 Task: Use the formula "GOOGLETRANSLATE" in spreadsheet "Project portfolio".
Action: Mouse moved to (895, 144)
Screenshot: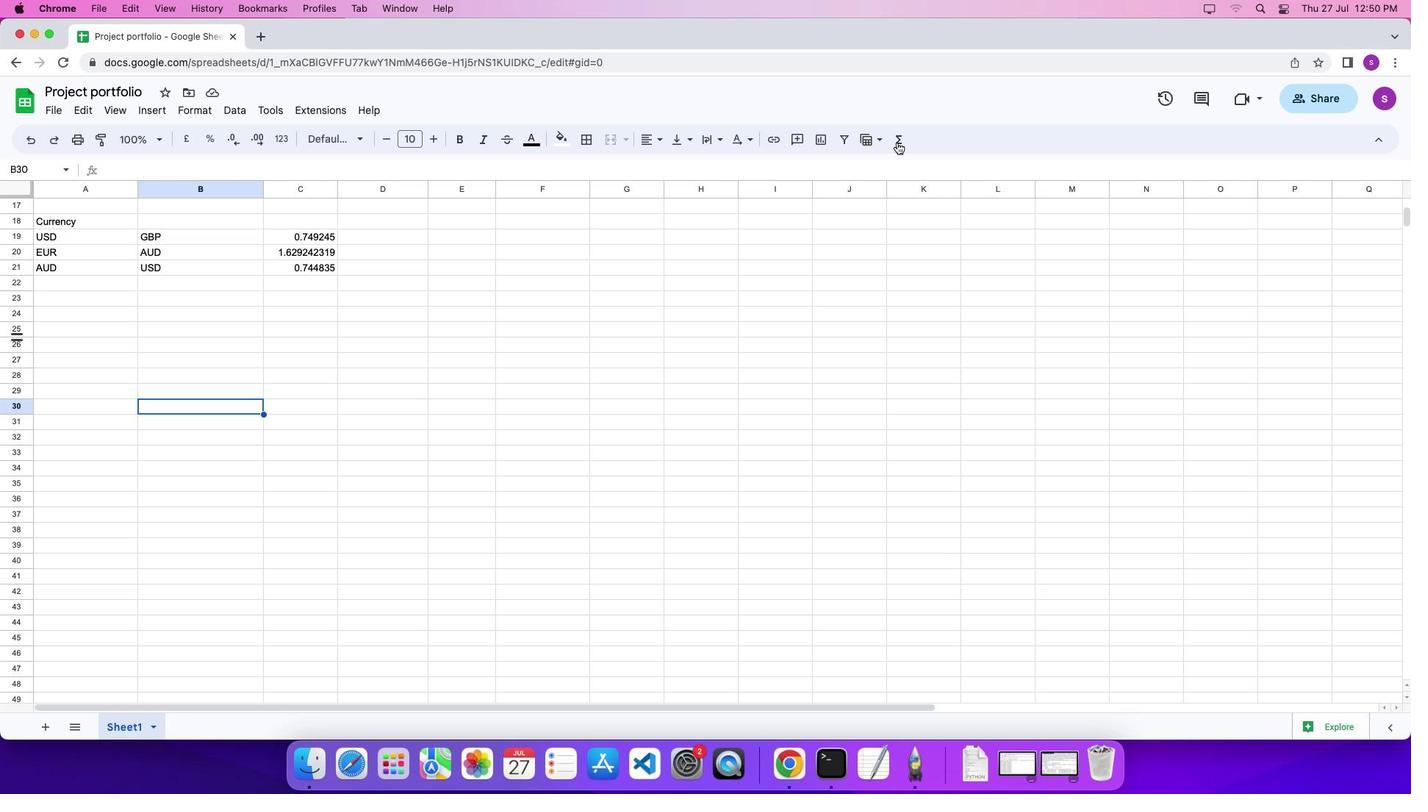 
Action: Mouse pressed left at (895, 144)
Screenshot: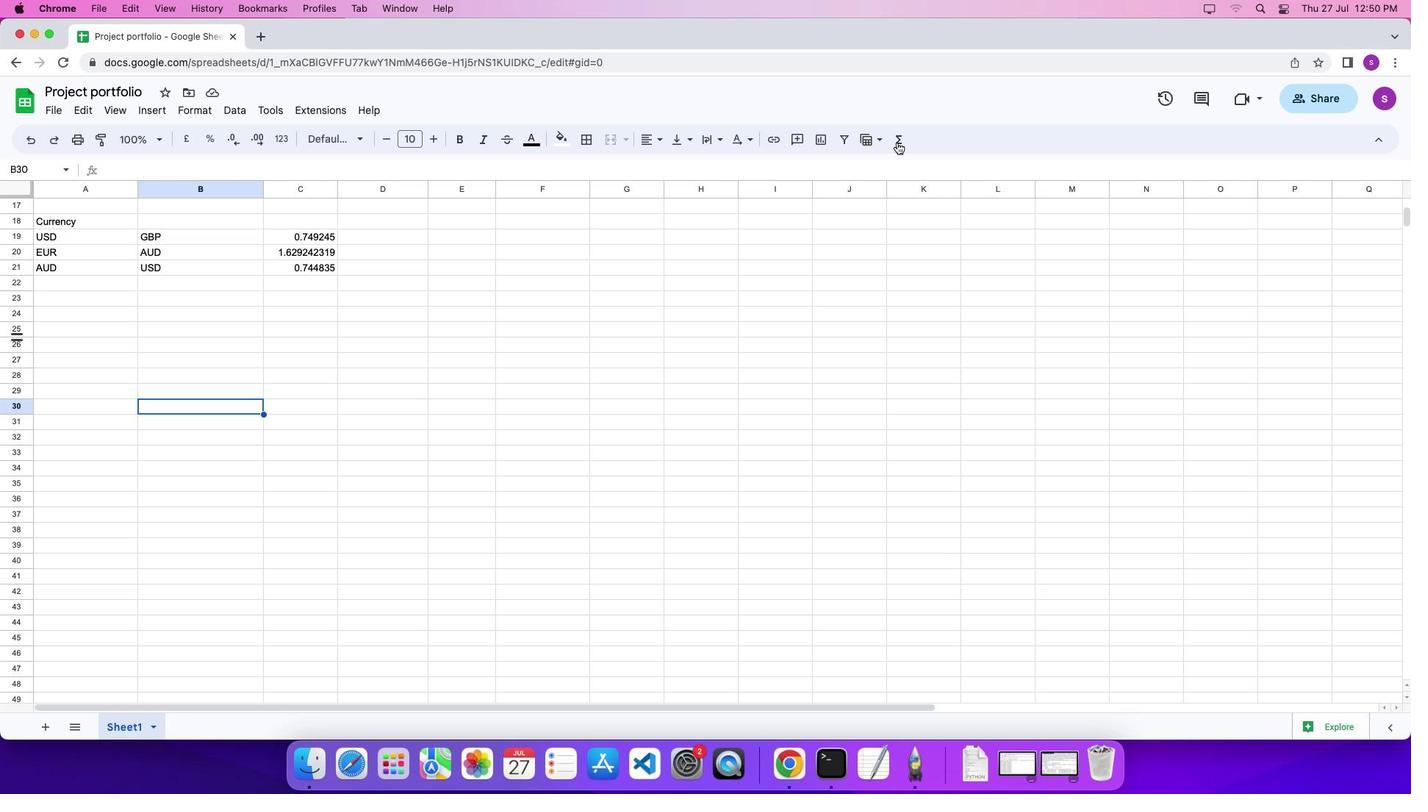 
Action: Mouse moved to (899, 143)
Screenshot: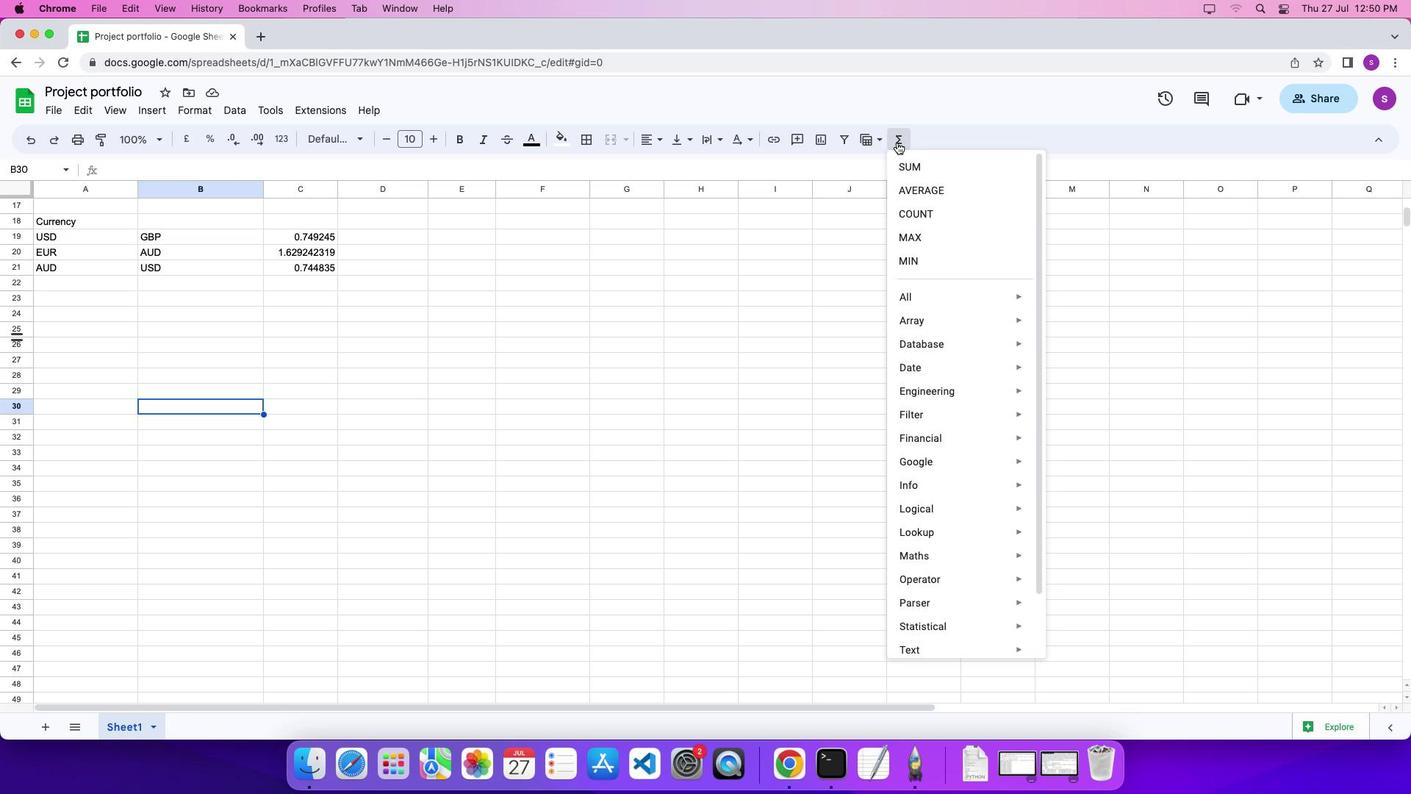 
Action: Mouse pressed left at (899, 143)
Screenshot: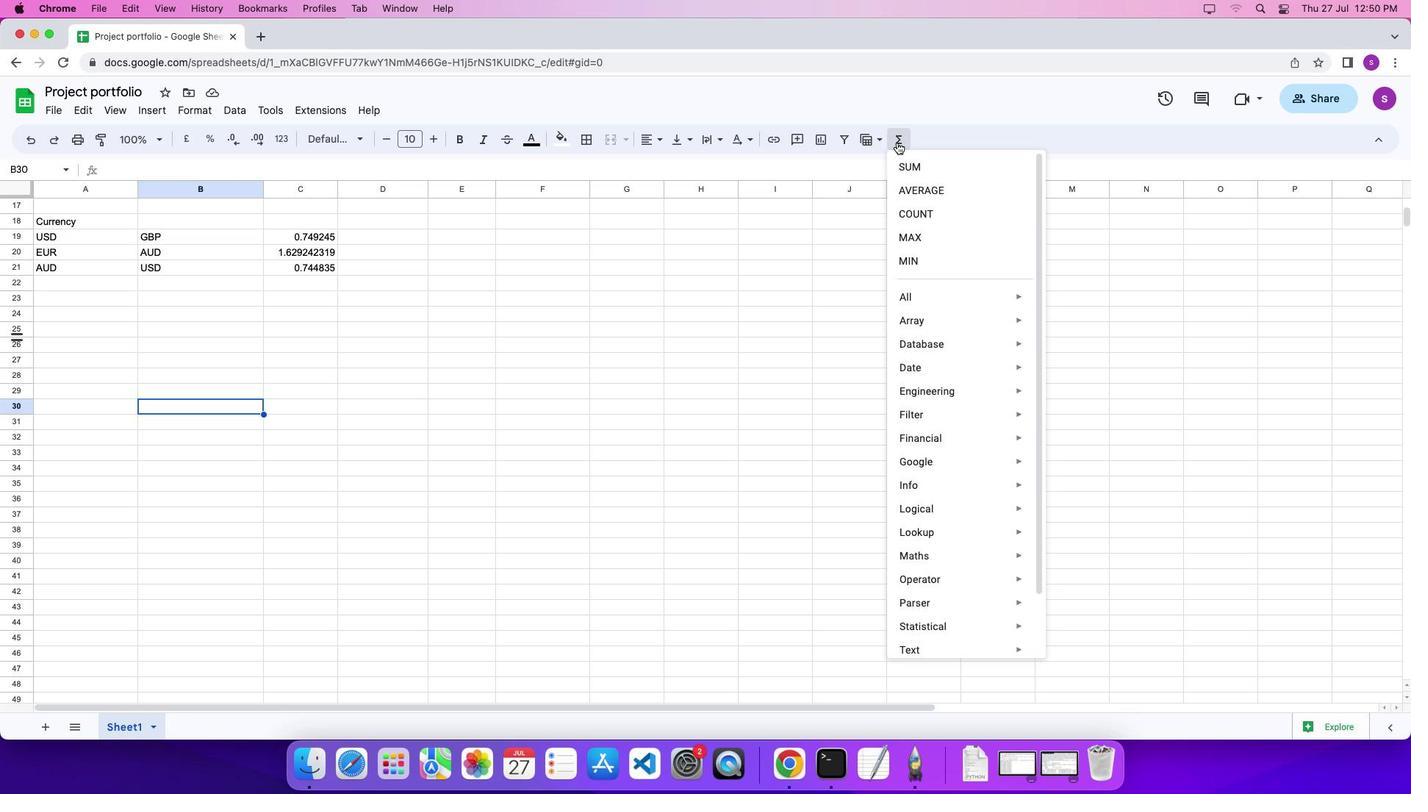 
Action: Mouse moved to (1167, 640)
Screenshot: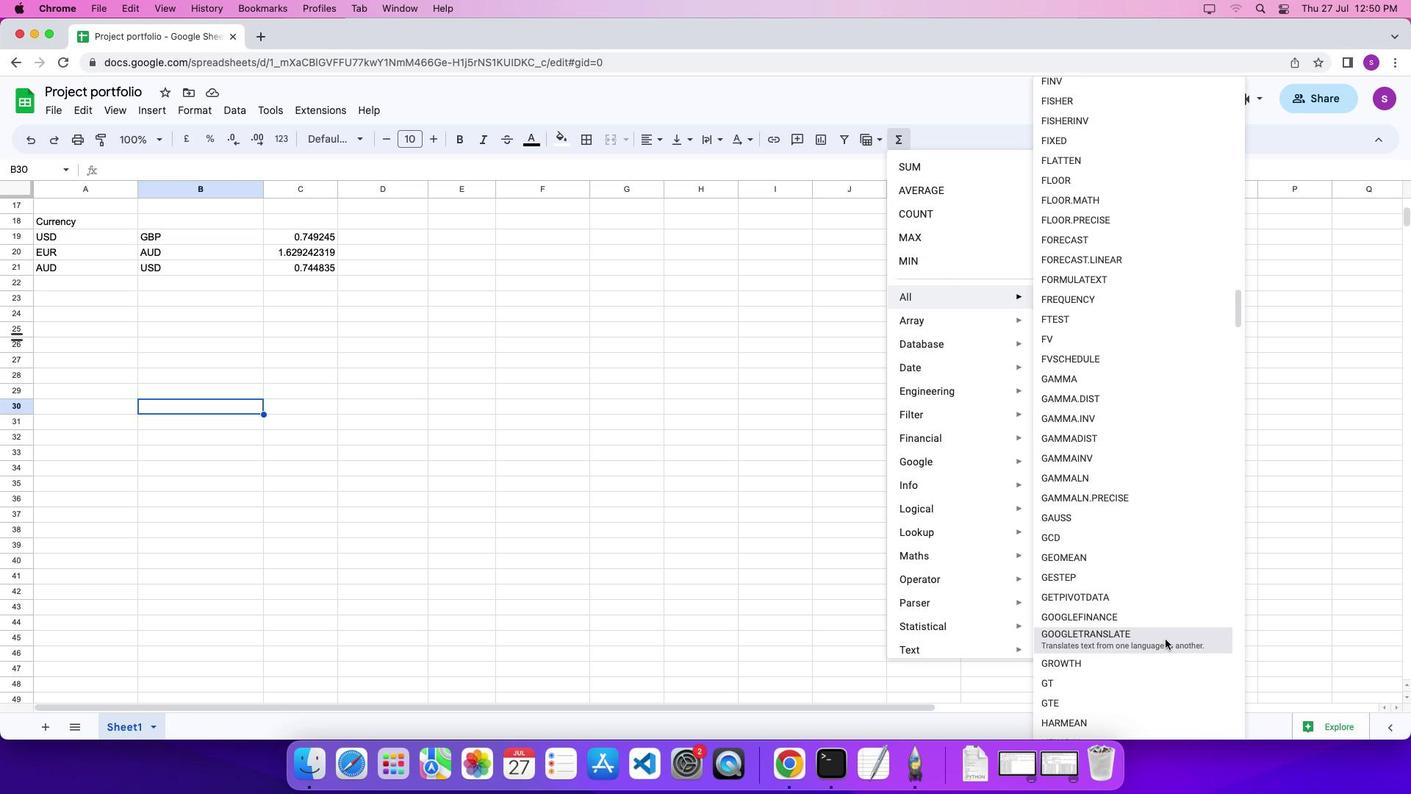
Action: Mouse pressed left at (1167, 640)
Screenshot: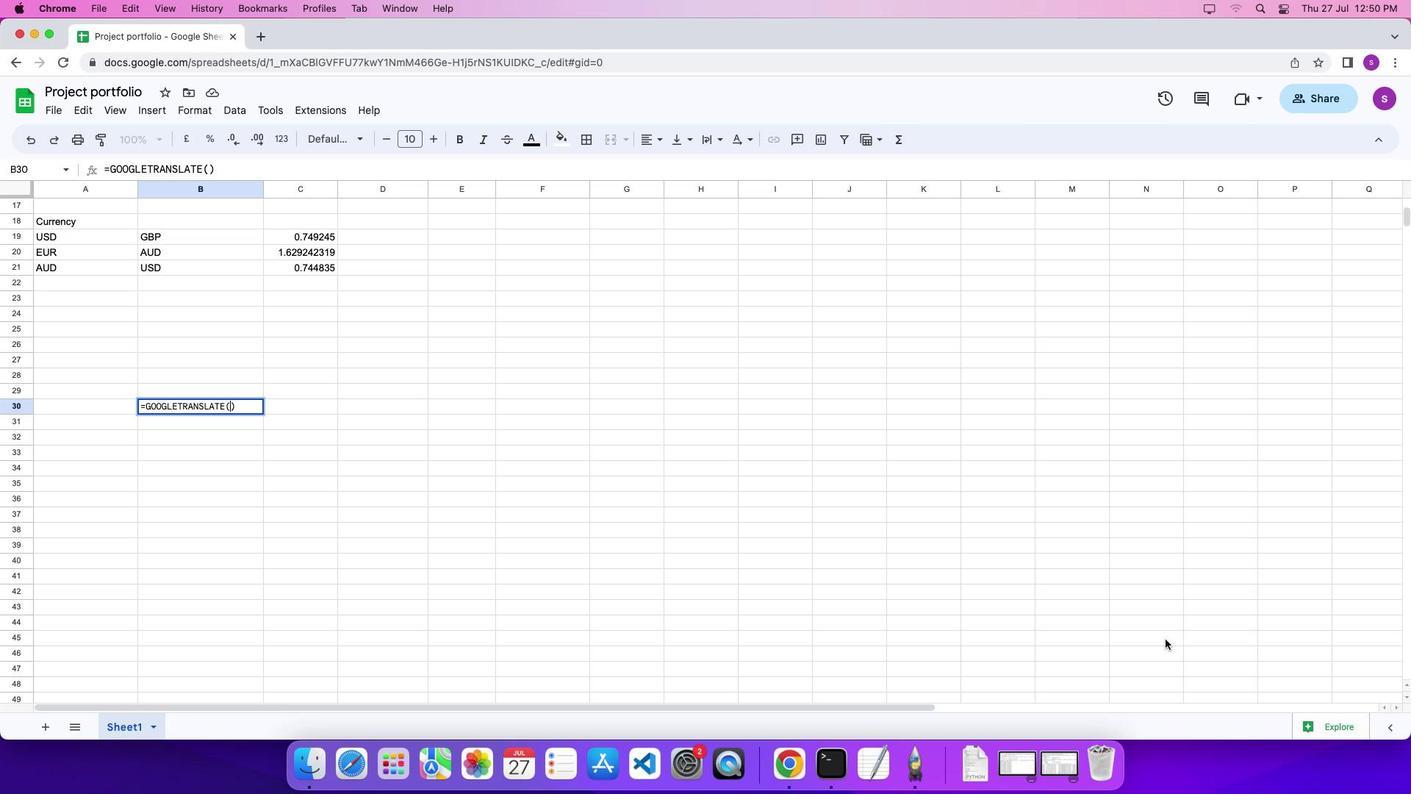 
Action: Mouse moved to (558, 495)
Screenshot: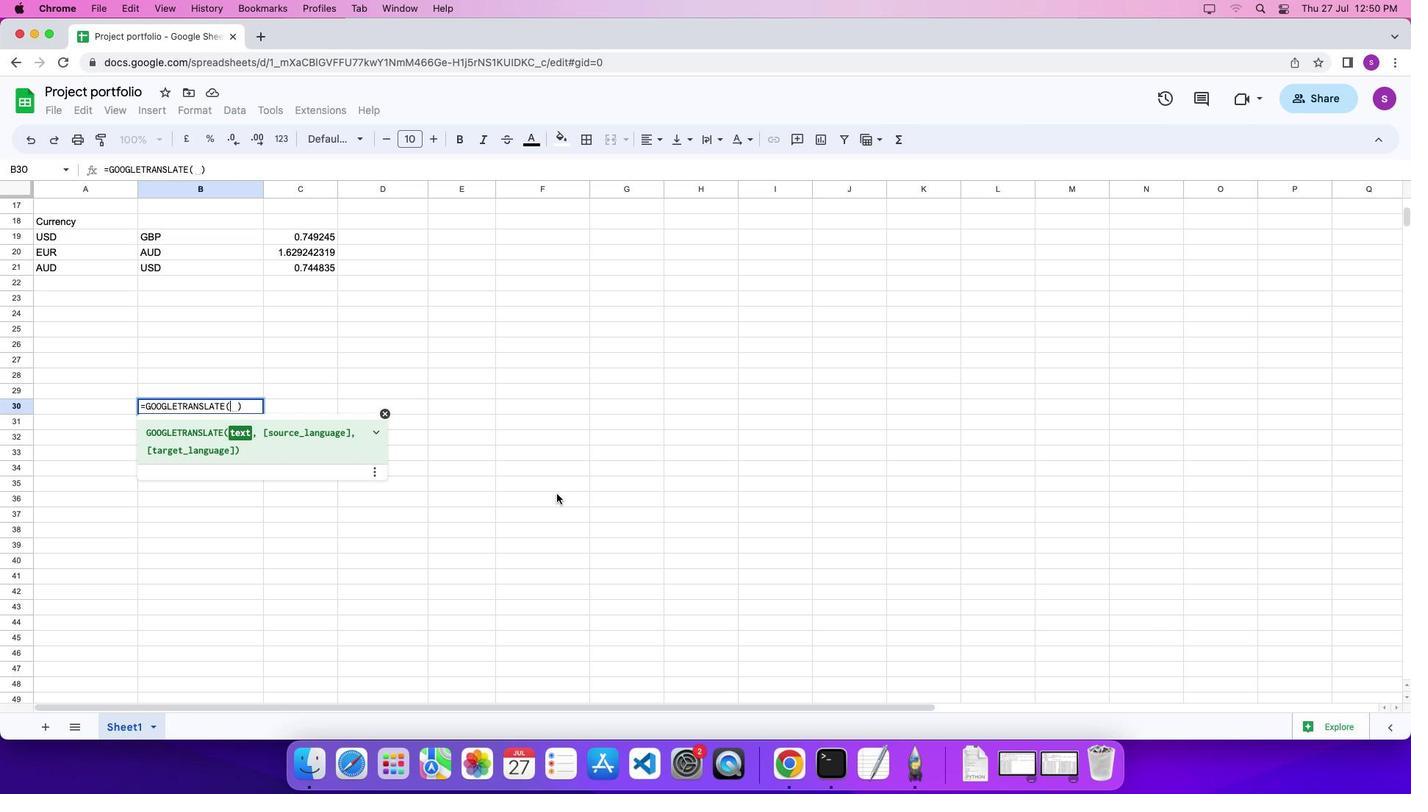 
Action: Key pressed Key.shift_r'"'Key.shift'H''e''l''l''o'Key.shift_r'"'','Key.shift_r'"''e''n'Key.shift_r'"''m'Key.backspace','Key.shift_r'"''e''s'Key.shift_r'"''\x03'
Screenshot: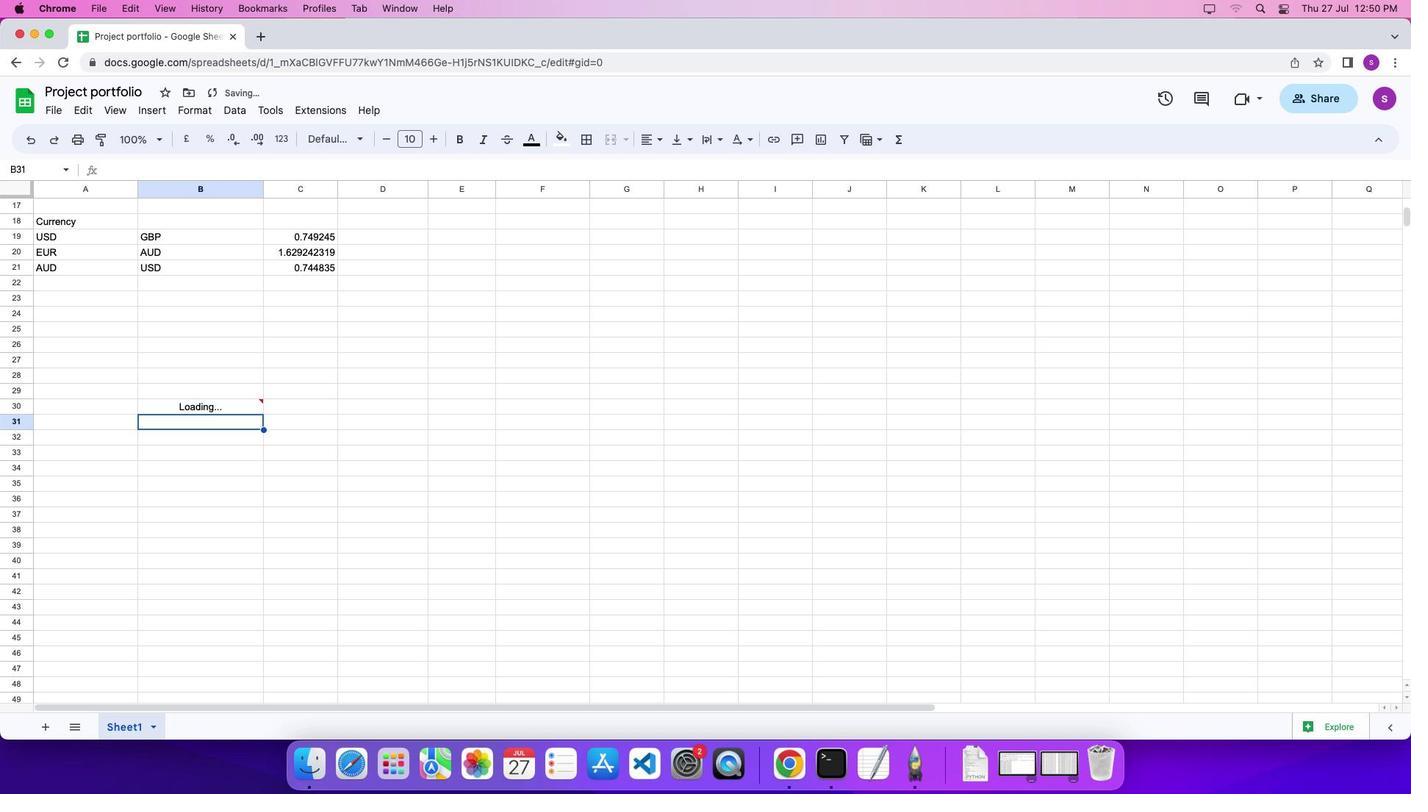 
